 Task: Add Eat The Change Just Ice Tea Half and Half Lemonade Tea to the cart.
Action: Mouse moved to (22, 85)
Screenshot: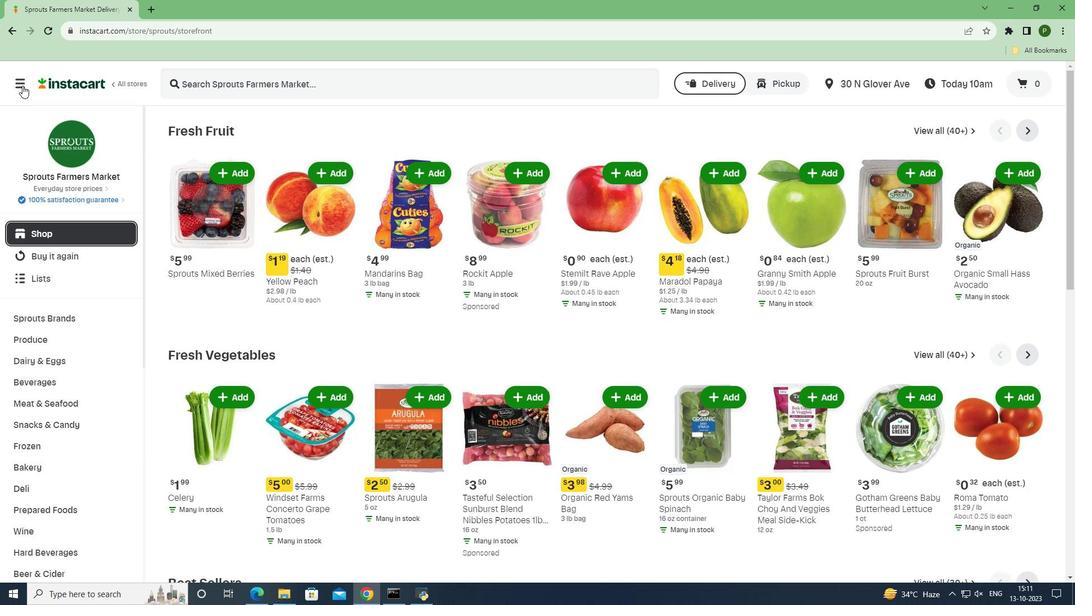 
Action: Mouse pressed left at (22, 85)
Screenshot: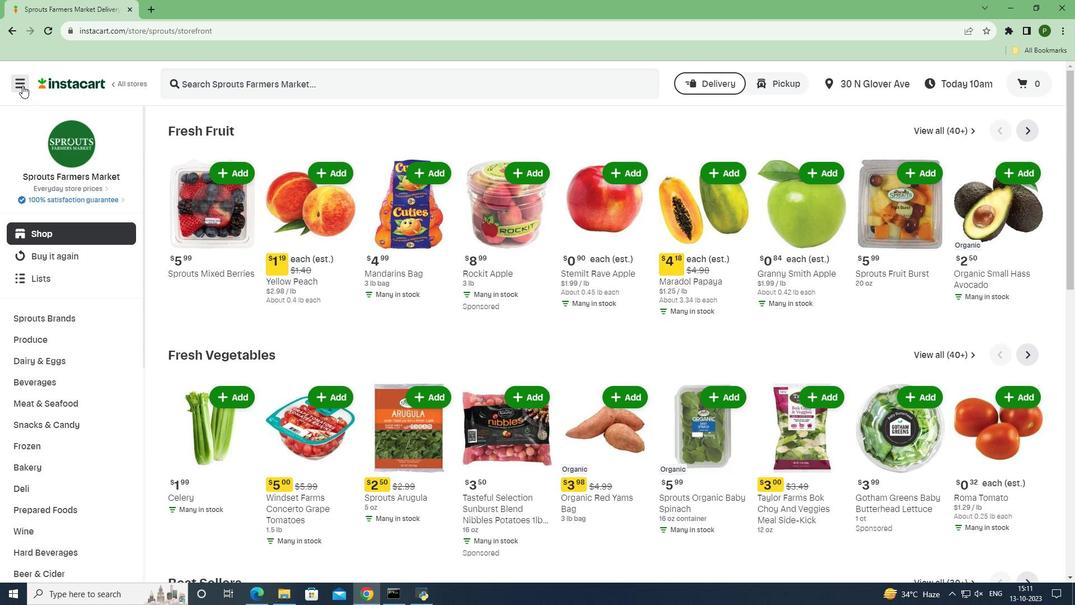 
Action: Mouse moved to (52, 303)
Screenshot: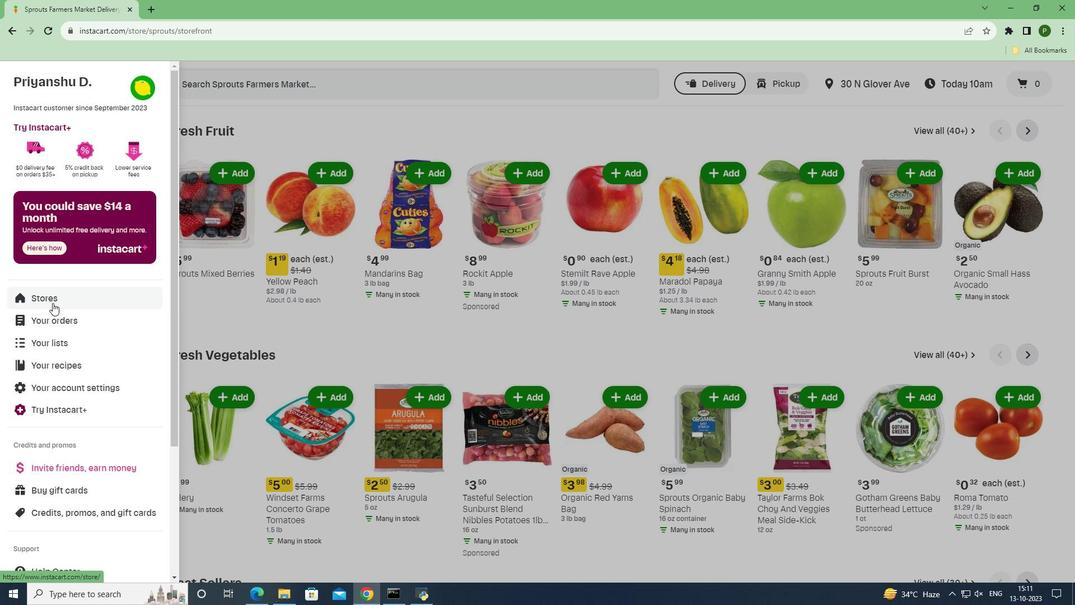 
Action: Mouse pressed left at (52, 303)
Screenshot: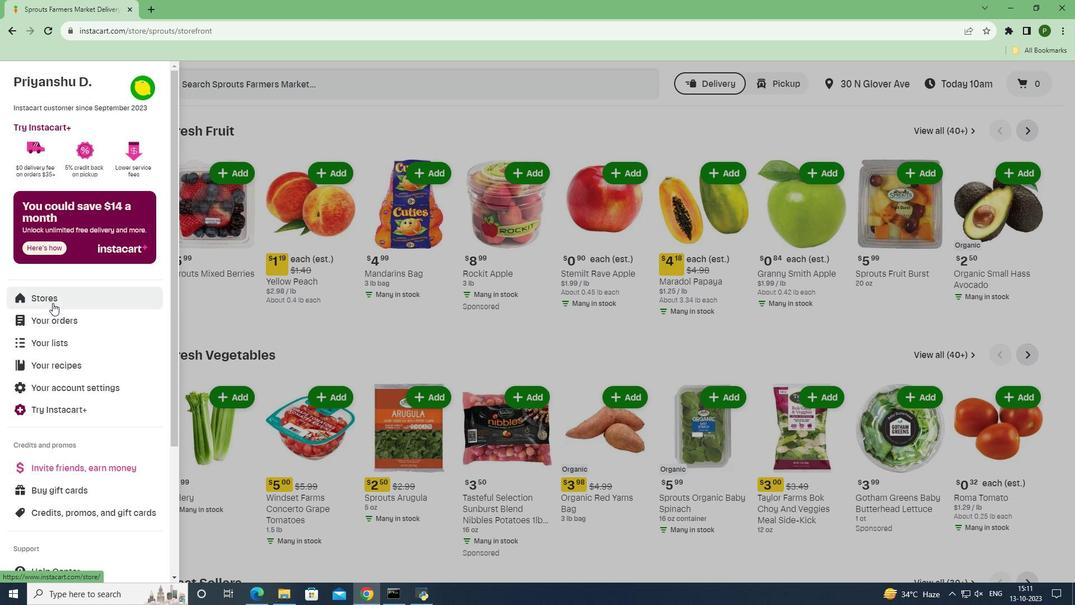 
Action: Mouse moved to (277, 119)
Screenshot: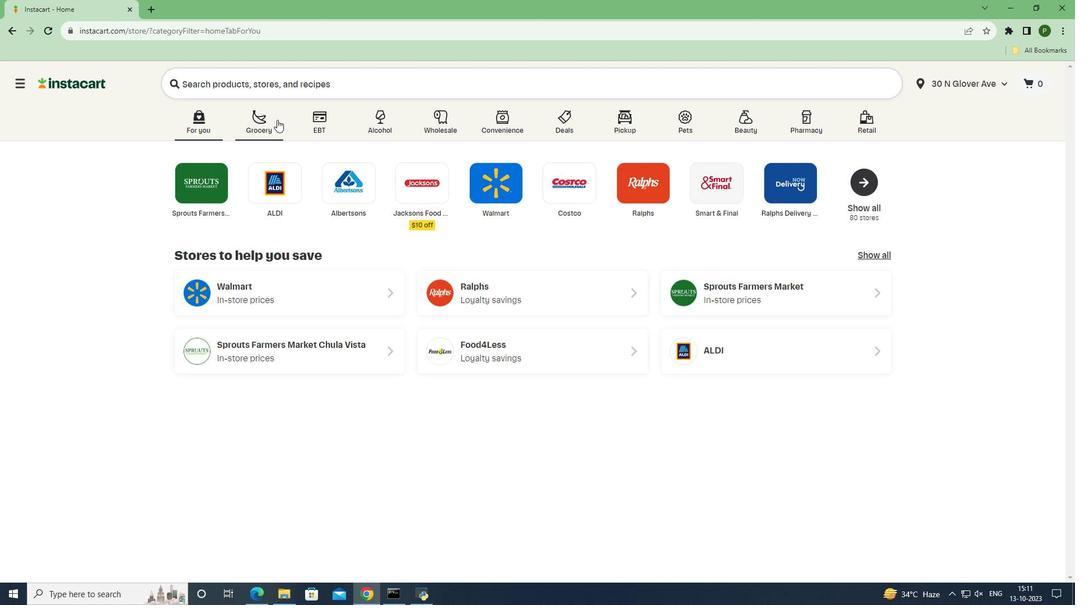 
Action: Mouse pressed left at (277, 119)
Screenshot: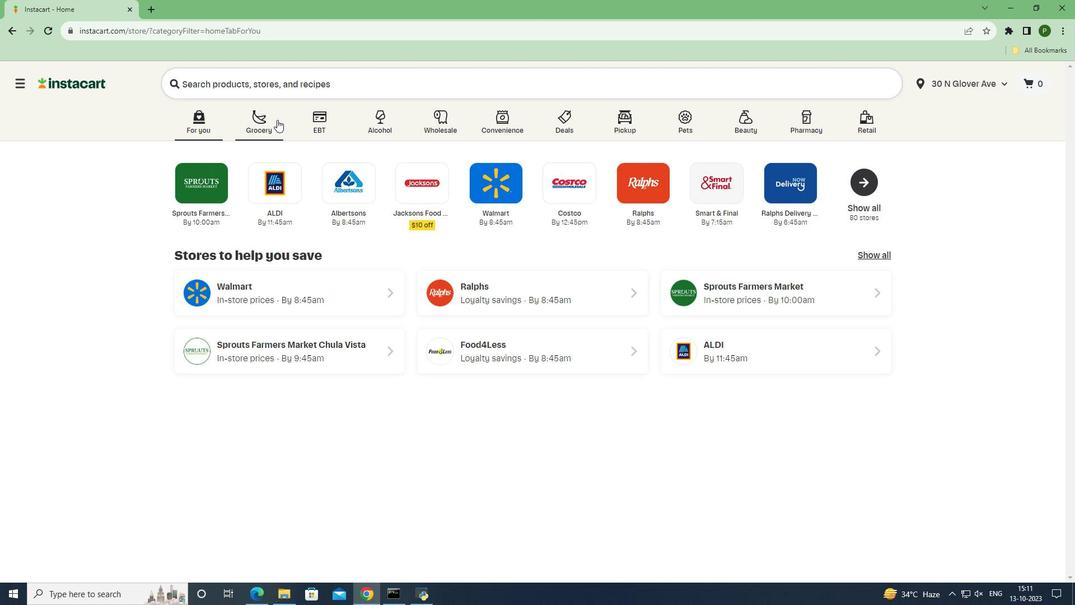 
Action: Mouse moved to (688, 270)
Screenshot: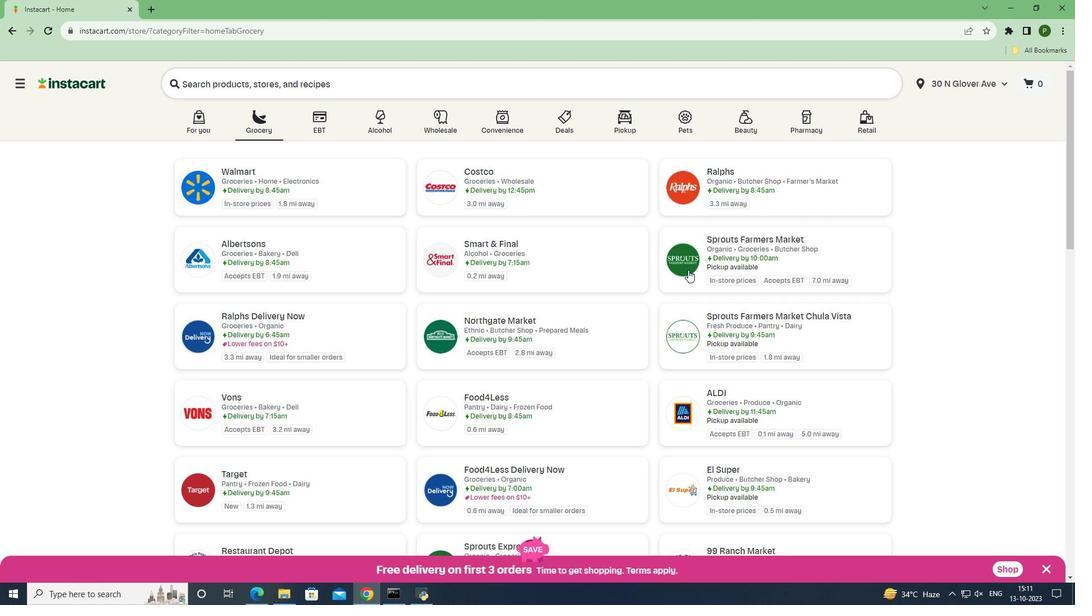
Action: Mouse pressed left at (688, 270)
Screenshot: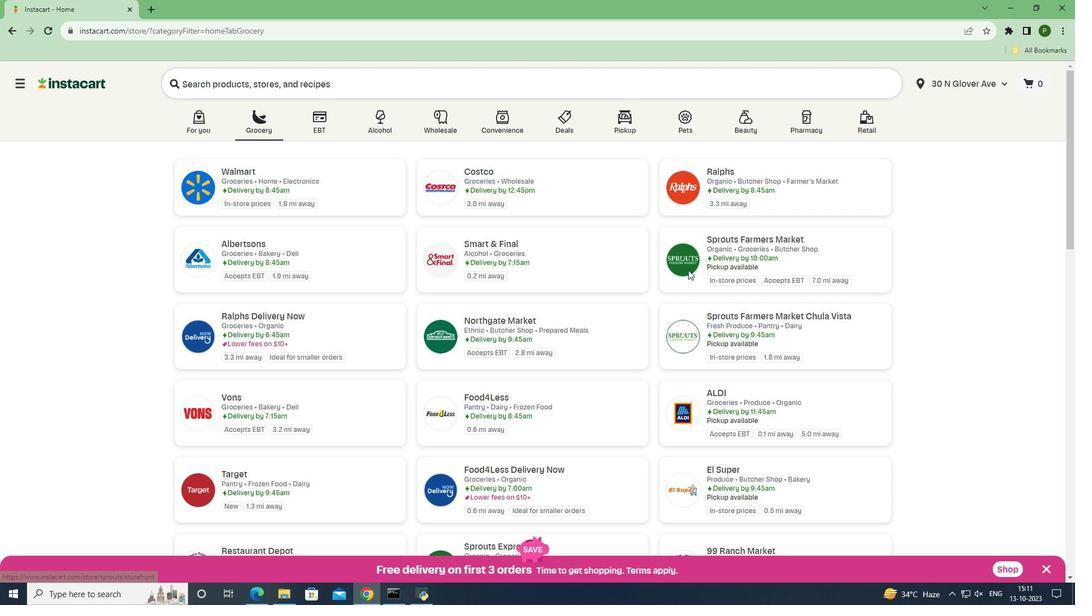 
Action: Mouse moved to (91, 385)
Screenshot: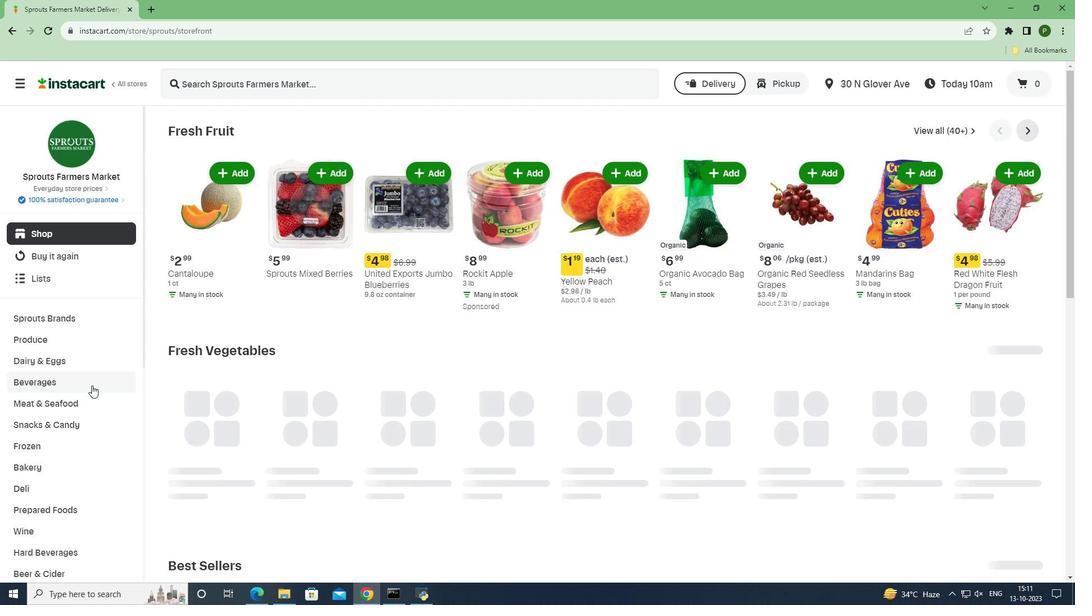 
Action: Mouse pressed left at (91, 385)
Screenshot: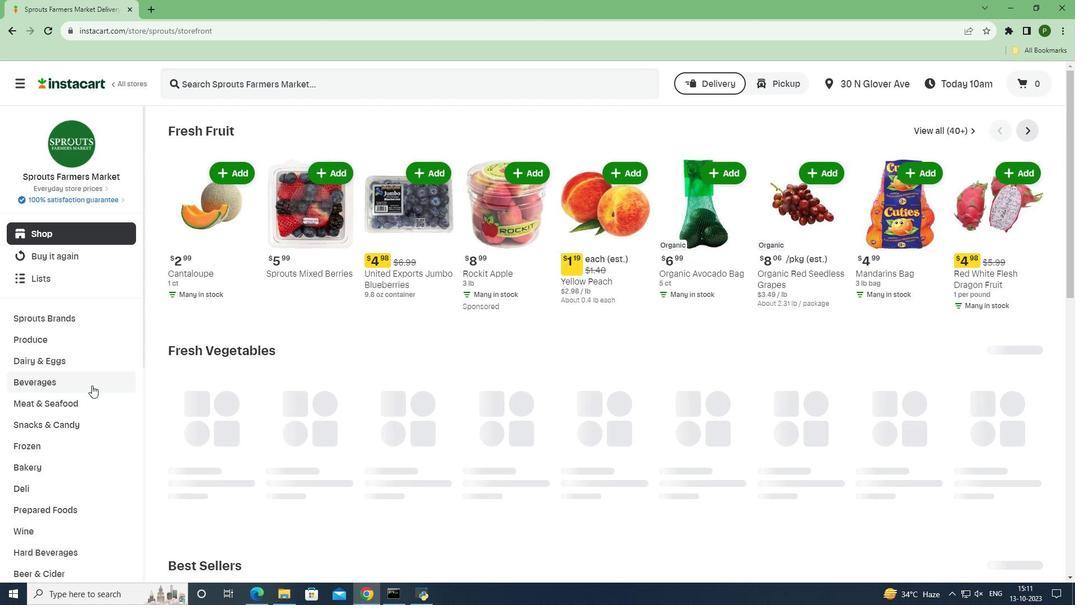 
Action: Mouse moved to (971, 151)
Screenshot: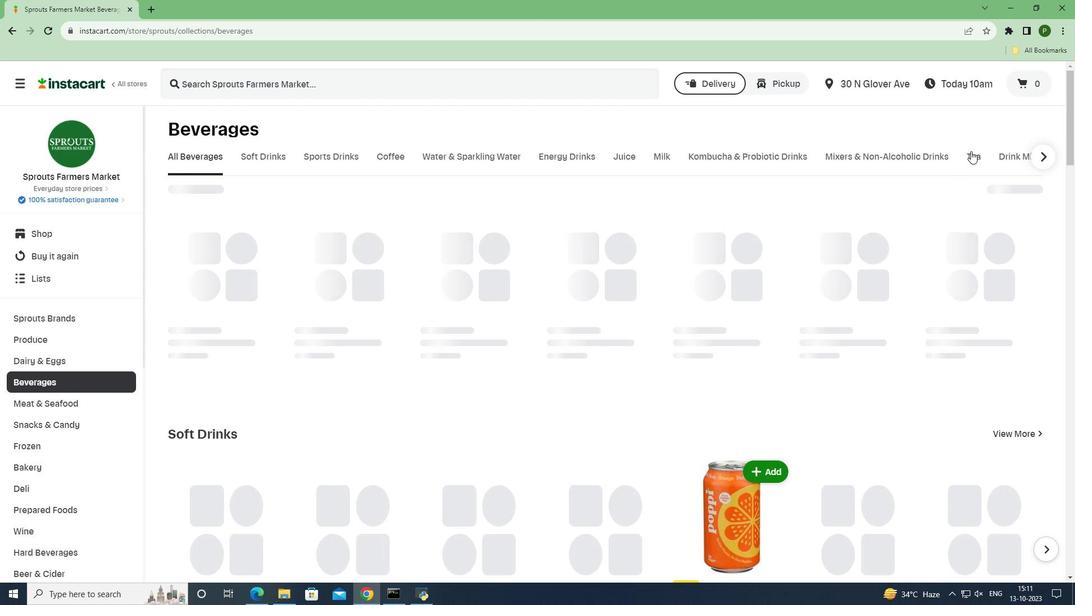 
Action: Mouse pressed left at (971, 151)
Screenshot: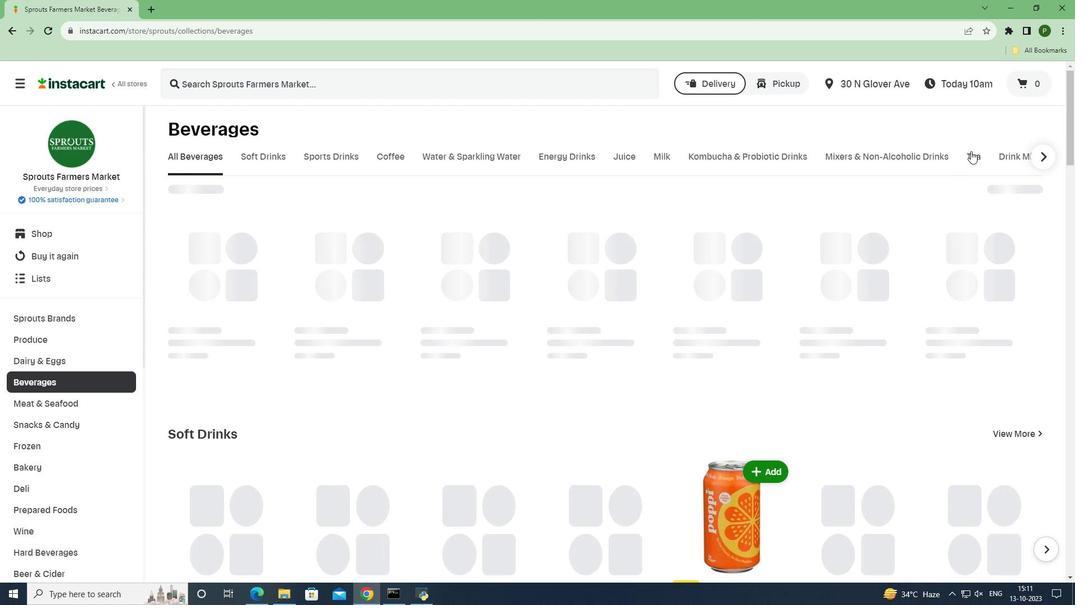 
Action: Mouse moved to (340, 85)
Screenshot: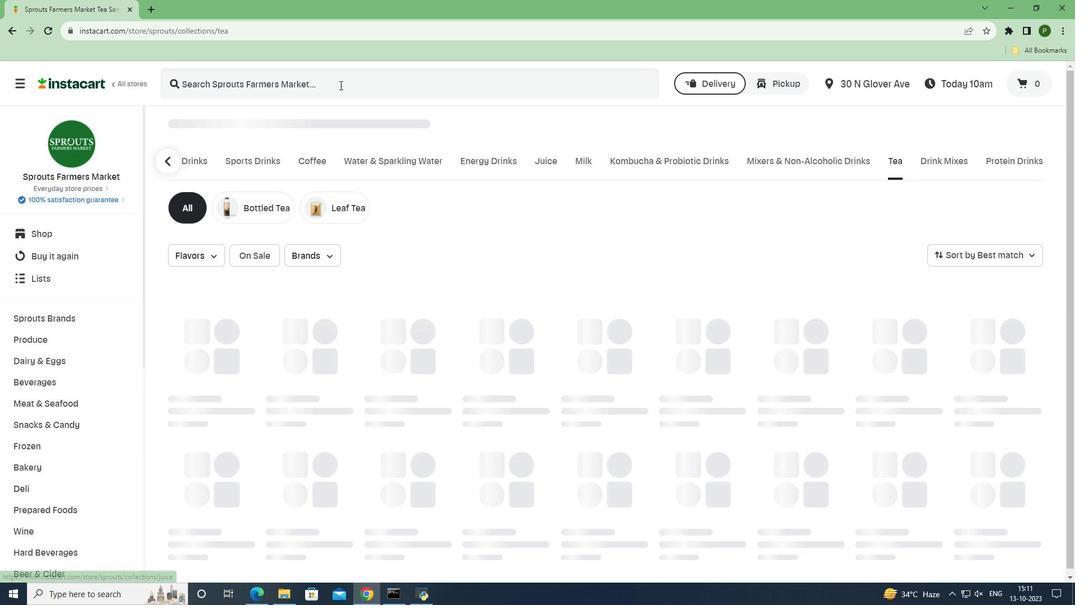 
Action: Mouse pressed left at (340, 85)
Screenshot: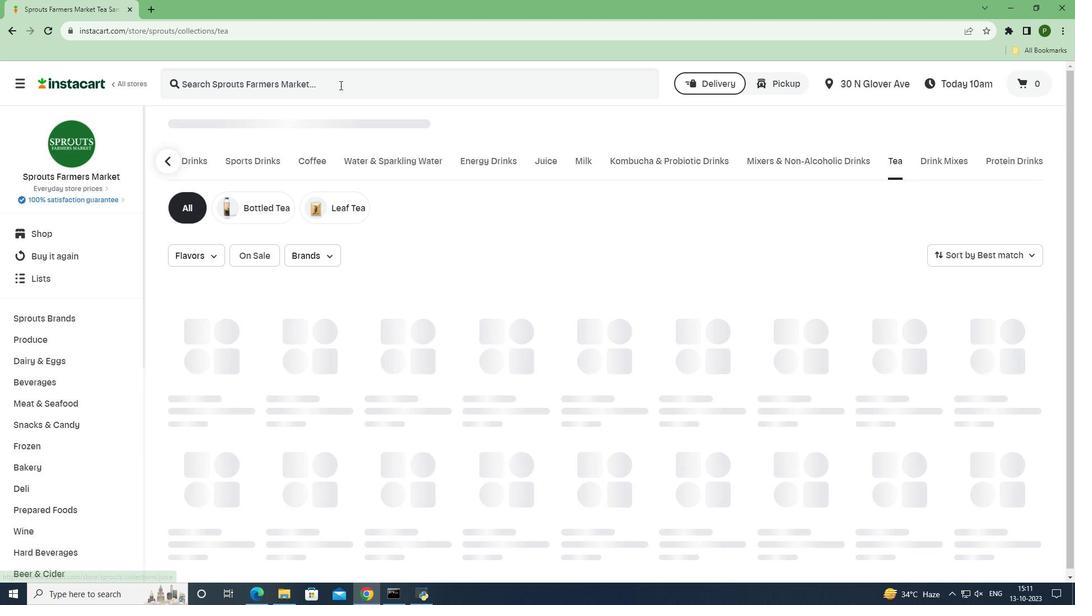 
Action: Key pressed <Key.caps_lock>E<Key.caps_lock>at<Key.space><Key.caps_lock>T<Key.caps_lock>he<Key.space><Key.caps_lock>C<Key.caps_lock>hange<Key.space><Key.caps_lock>J<Key.caps_lock>ust<Key.space><Key.caps_lock>I<Key.caps_lock>ce<Key.space><Key.caps_lock>T<Key.caps_lock>ea<Key.space><Key.caps_lock>H<Key.caps_lock>alf<Key.space>and<Key.space><Key.caps_lock>H<Key.caps_lock>alf<Key.space><Key.caps_lock>L<Key.caps_lock>emonade<Key.space><Key.caps_lock>T<Key.caps_lock>ea<Key.space><Key.enter>
Screenshot: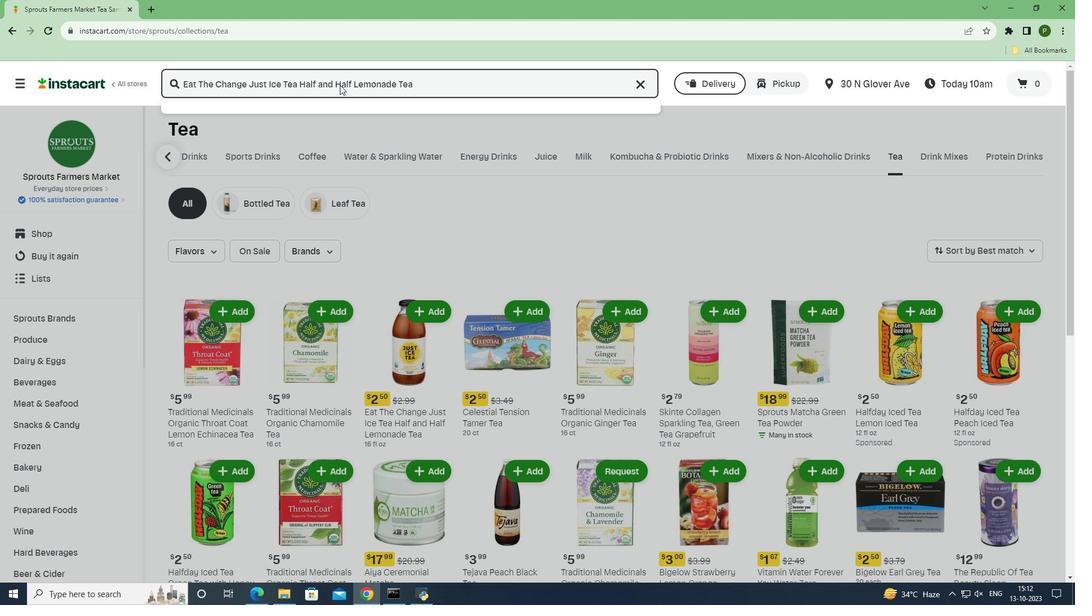 
Action: Mouse moved to (296, 204)
Screenshot: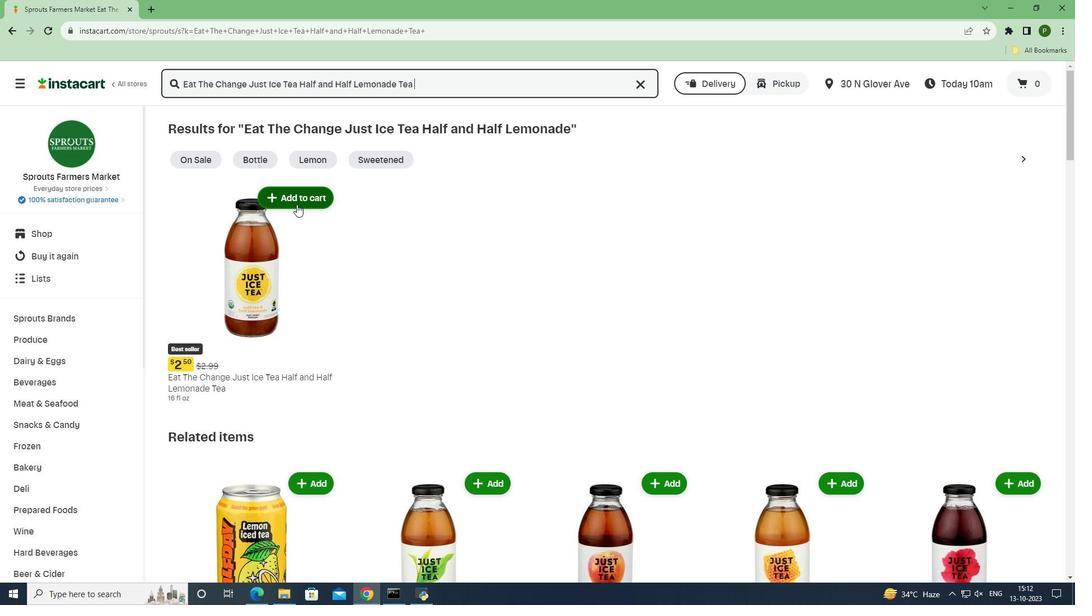 
Action: Mouse pressed left at (296, 204)
Screenshot: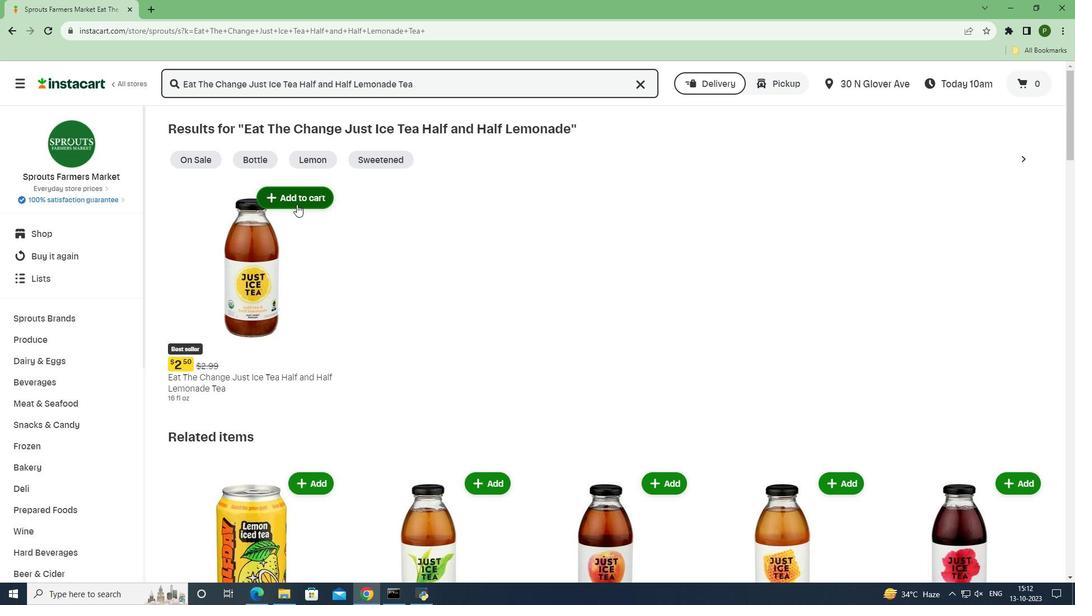 
Action: Mouse moved to (341, 253)
Screenshot: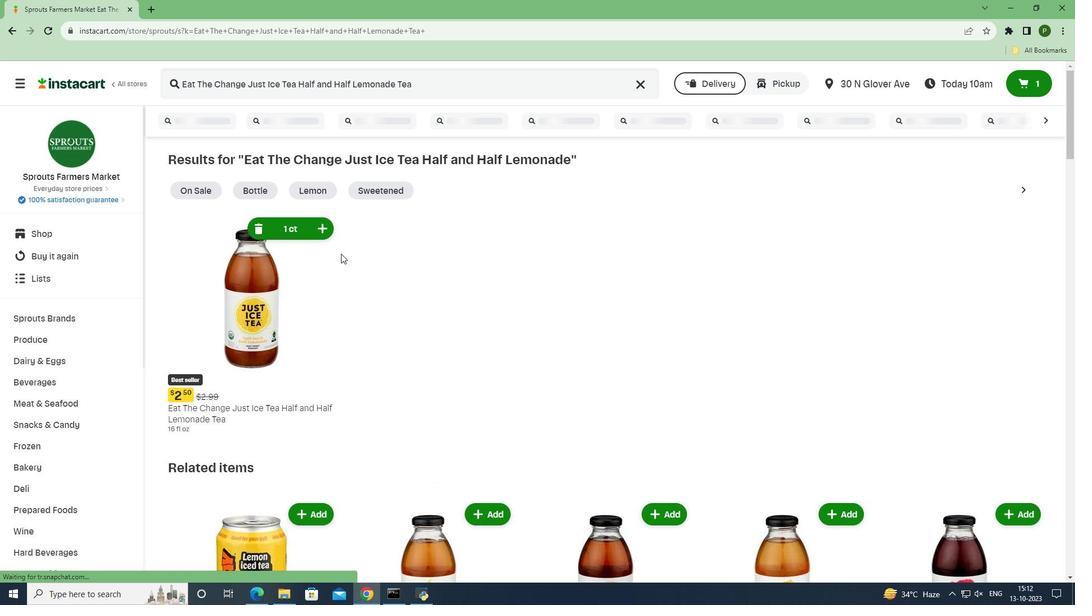 
